Task: Add a signature Emma Green containing 'Best wishes for a joyful Easter, Emma Green' to email address softage.1@softage.net and add a folder Outdoor activities
Action: Mouse moved to (84, 100)
Screenshot: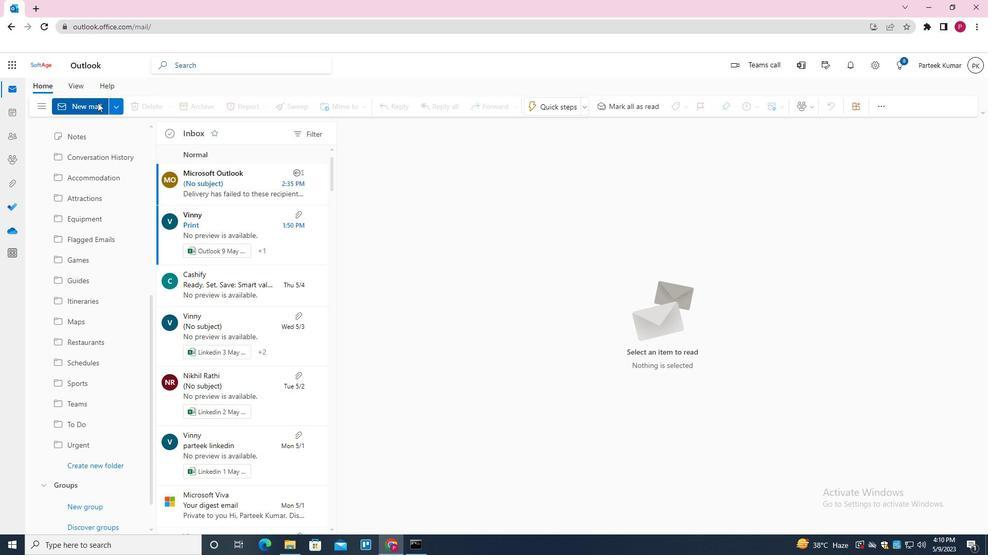 
Action: Mouse pressed left at (84, 100)
Screenshot: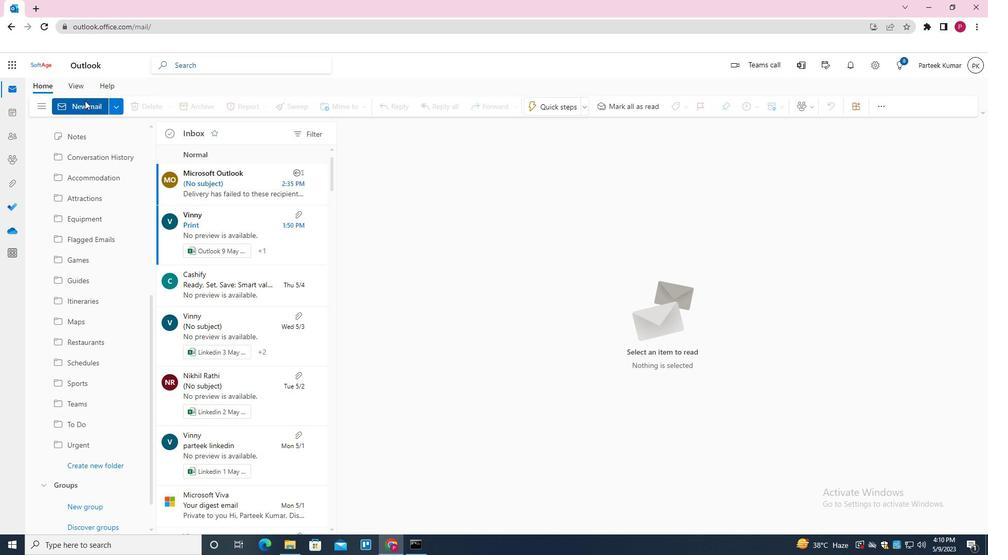 
Action: Mouse moved to (435, 241)
Screenshot: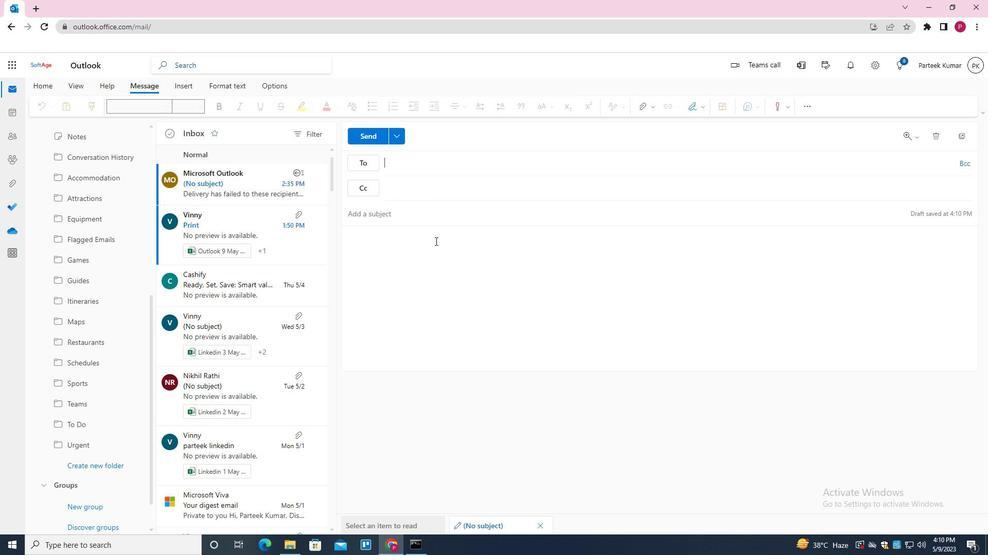 
Action: Mouse pressed left at (435, 241)
Screenshot: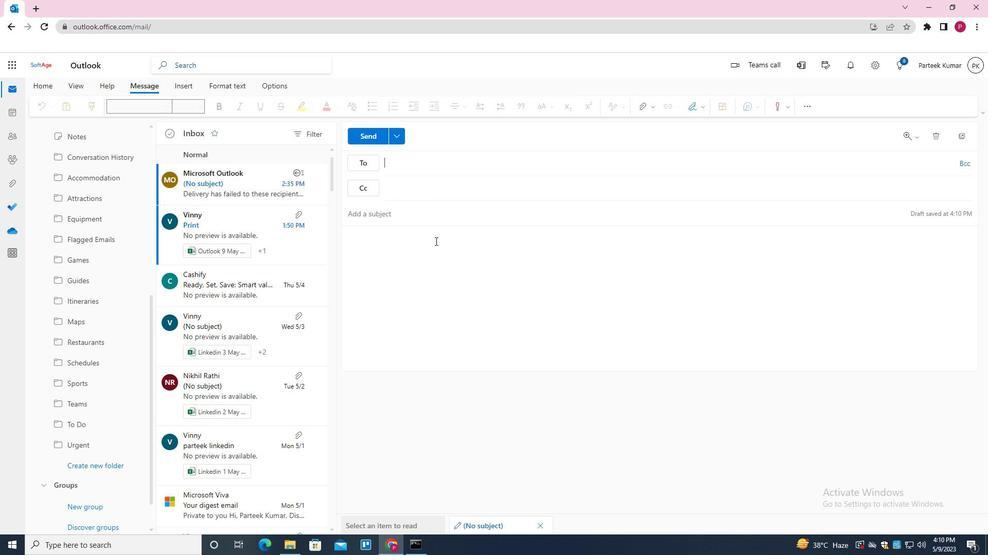 
Action: Mouse moved to (701, 110)
Screenshot: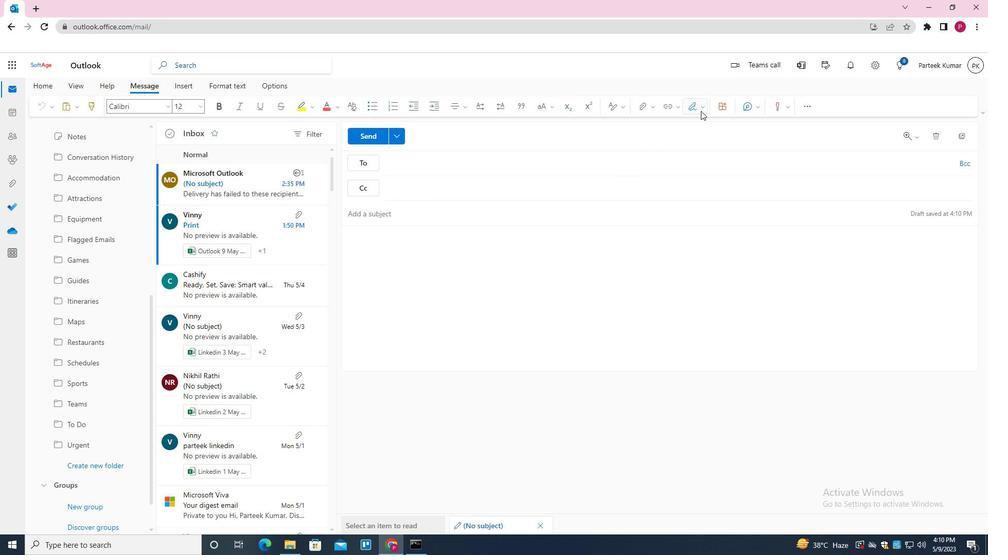 
Action: Mouse pressed left at (701, 110)
Screenshot: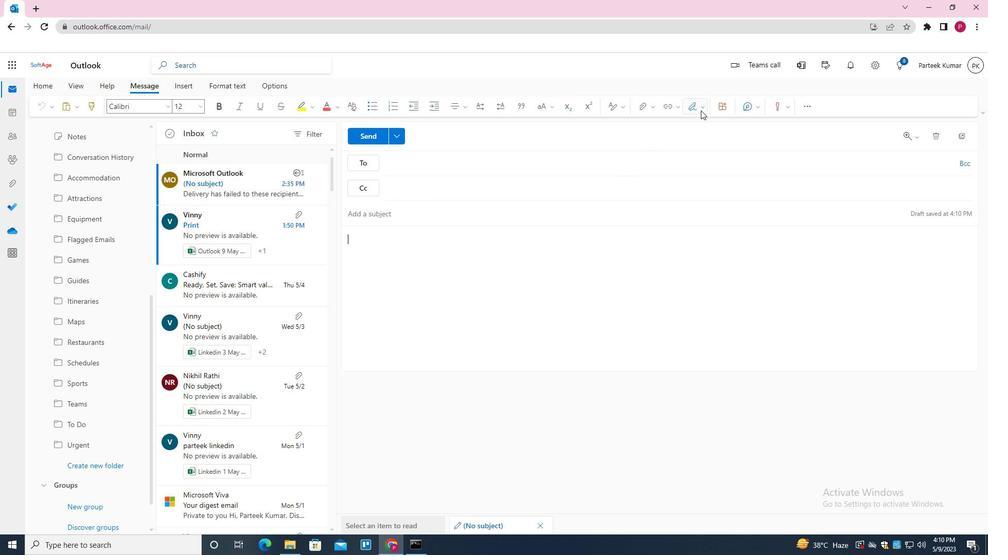 
Action: Mouse moved to (676, 278)
Screenshot: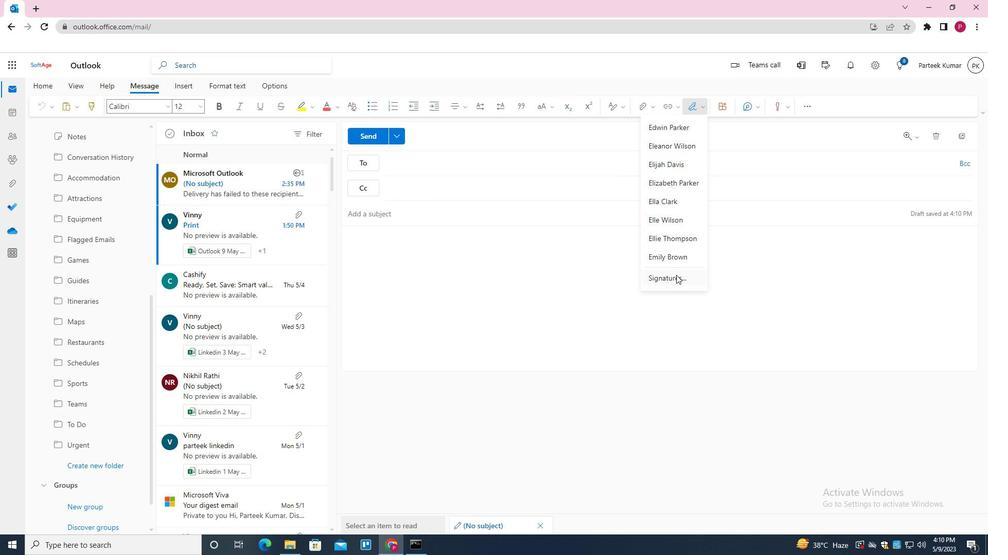 
Action: Mouse pressed left at (676, 278)
Screenshot: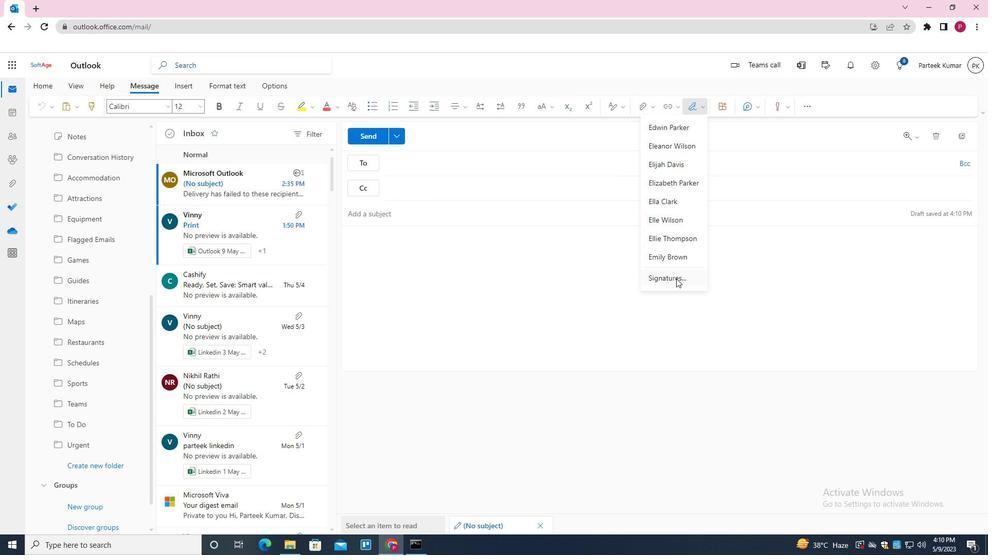 
Action: Mouse moved to (422, 170)
Screenshot: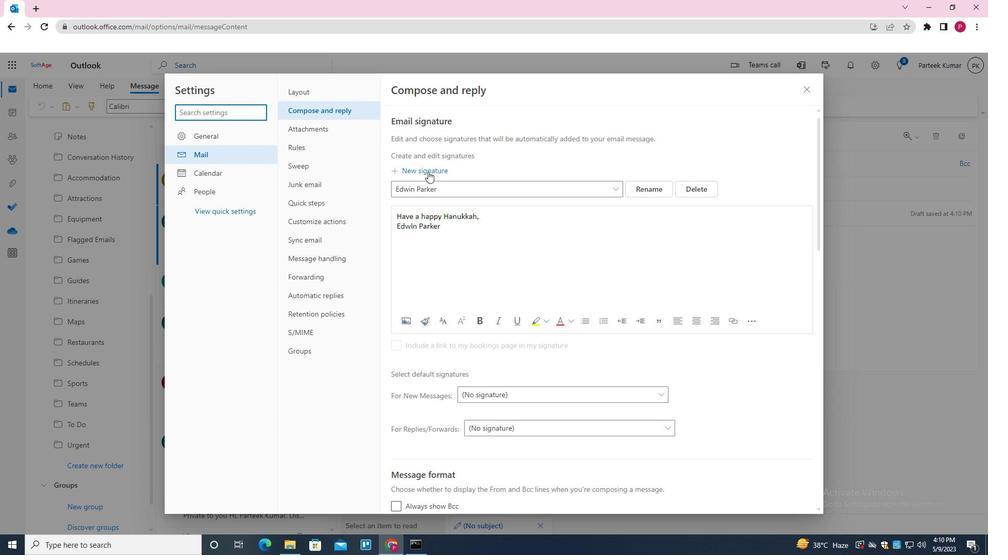 
Action: Mouse pressed left at (422, 170)
Screenshot: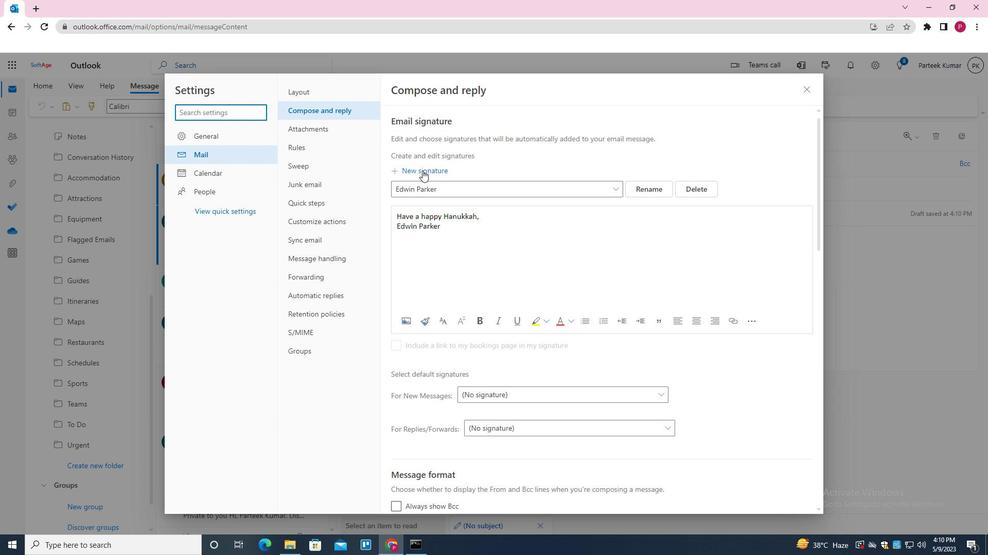 
Action: Mouse moved to (429, 188)
Screenshot: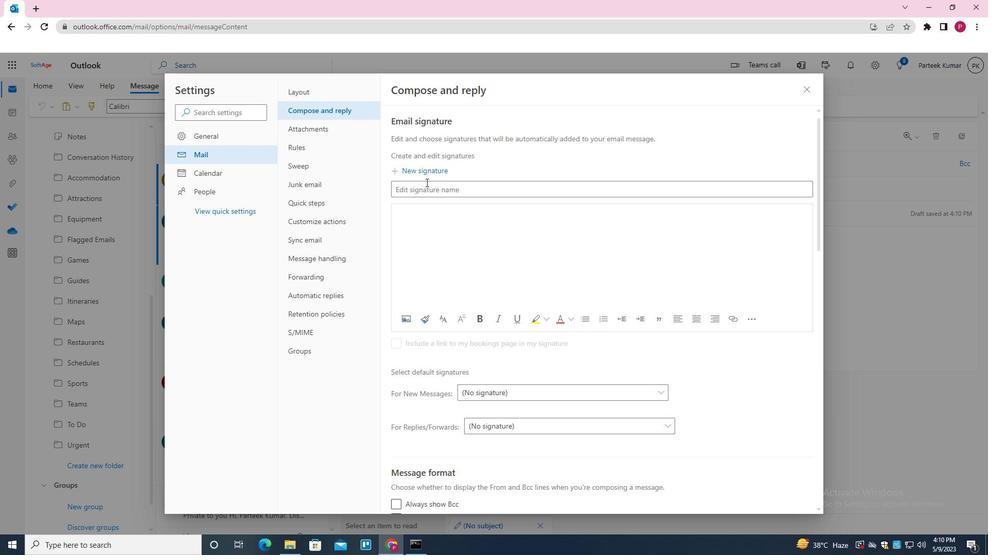 
Action: Mouse pressed left at (429, 188)
Screenshot: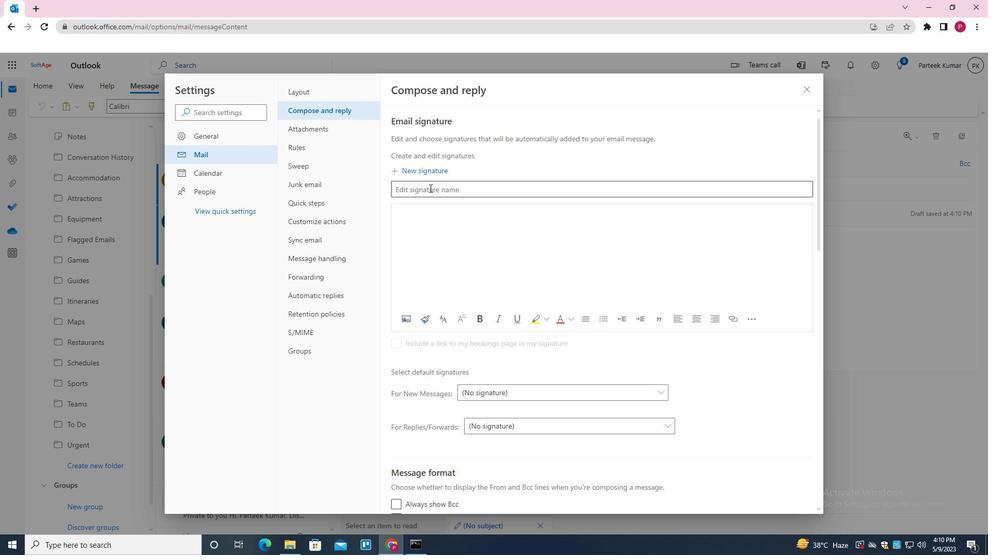 
Action: Key pressed <Key.shift>EMMA<Key.space><Key.shift>GREEM<Key.backspace>N
Screenshot: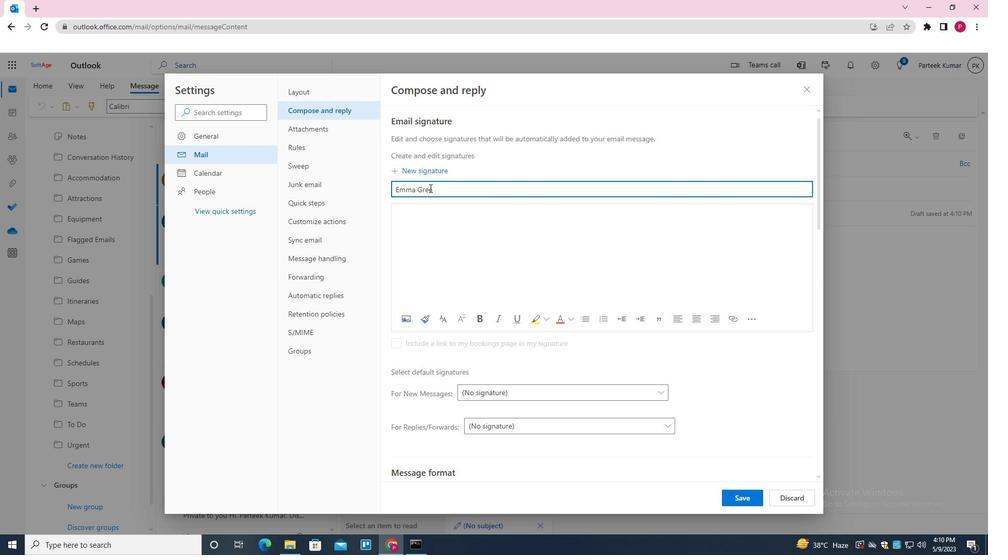 
Action: Mouse moved to (557, 217)
Screenshot: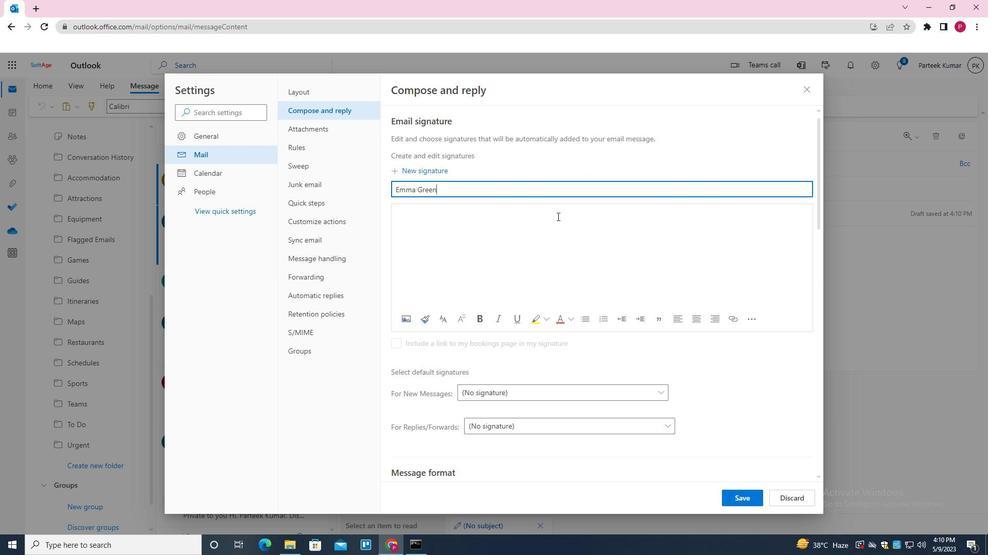
Action: Mouse pressed left at (557, 217)
Screenshot: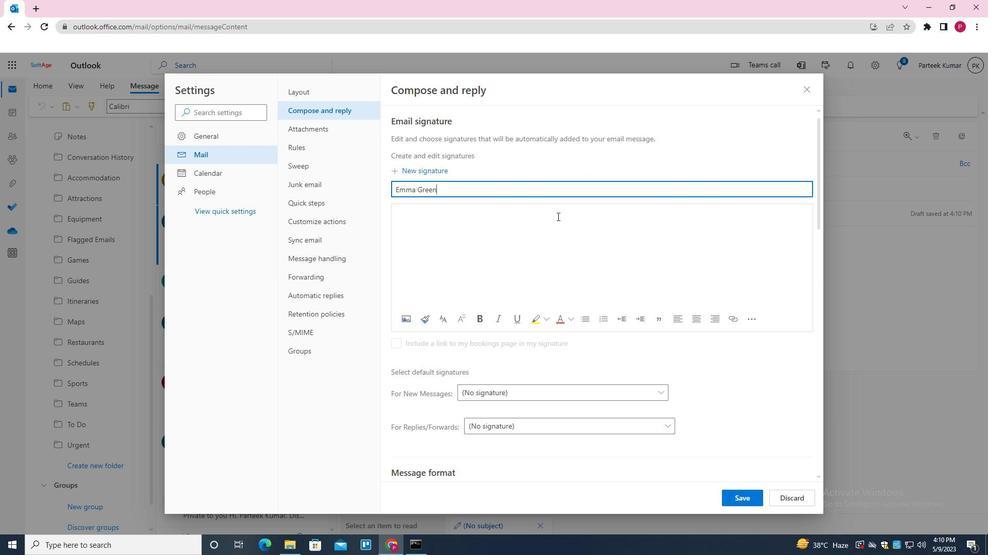 
Action: Key pressed <Key.shift>BEST<Key.space>WISHIES<Key.space><Key.backspace><Key.backspace><Key.backspace><Key.backspace><Key.backspace>HES<Key.space>FOR<Key.space>A<Key.space>JOYFUL<Key.space><Key.shift>EASTER,<Key.enter><Key.shift>EMMA<Key.space><Key.shift>GREEN
Screenshot: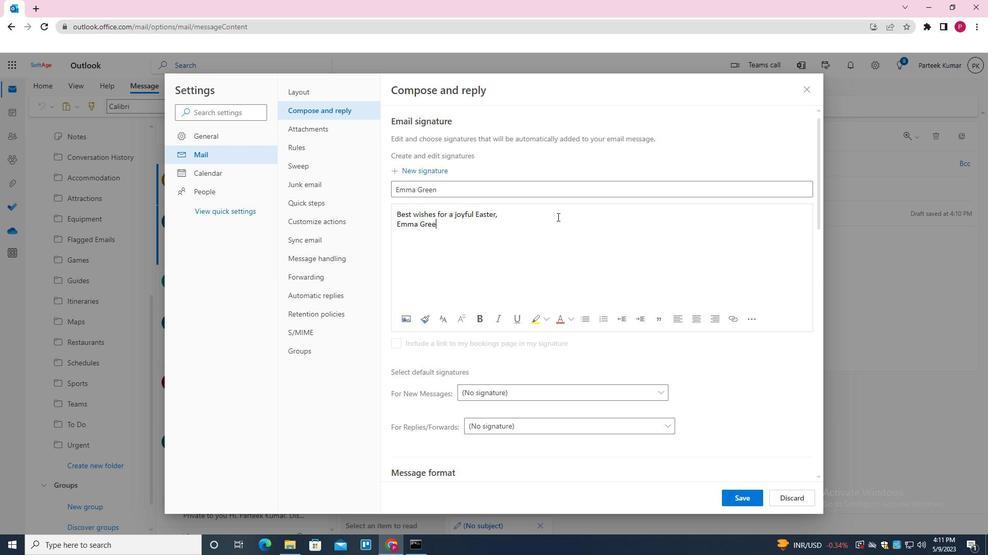 
Action: Mouse moved to (740, 501)
Screenshot: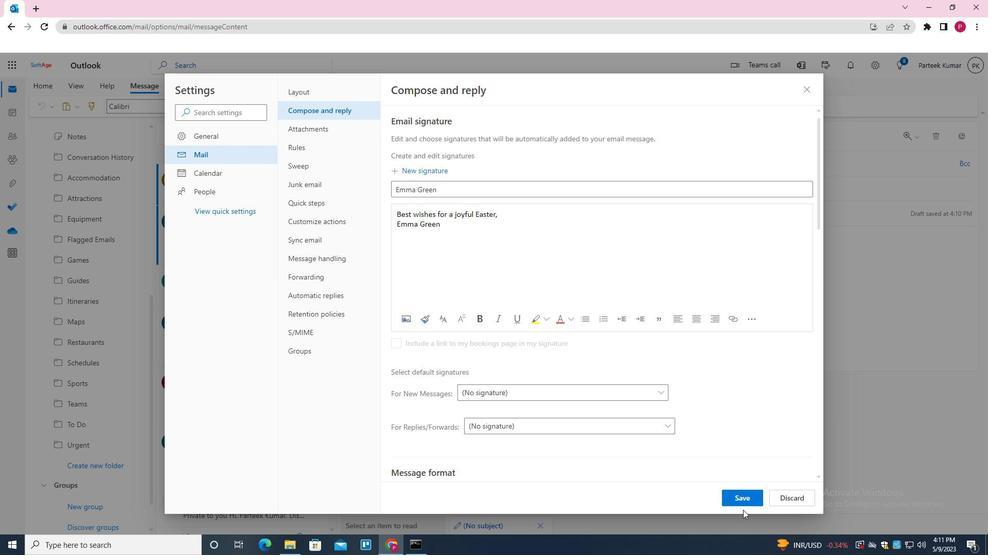
Action: Mouse pressed left at (740, 501)
Screenshot: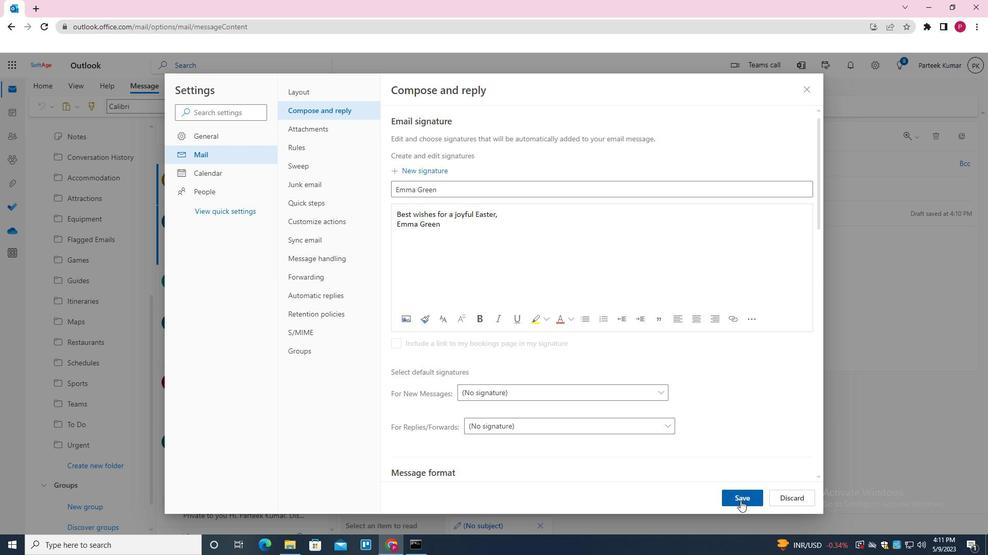 
Action: Mouse moved to (808, 90)
Screenshot: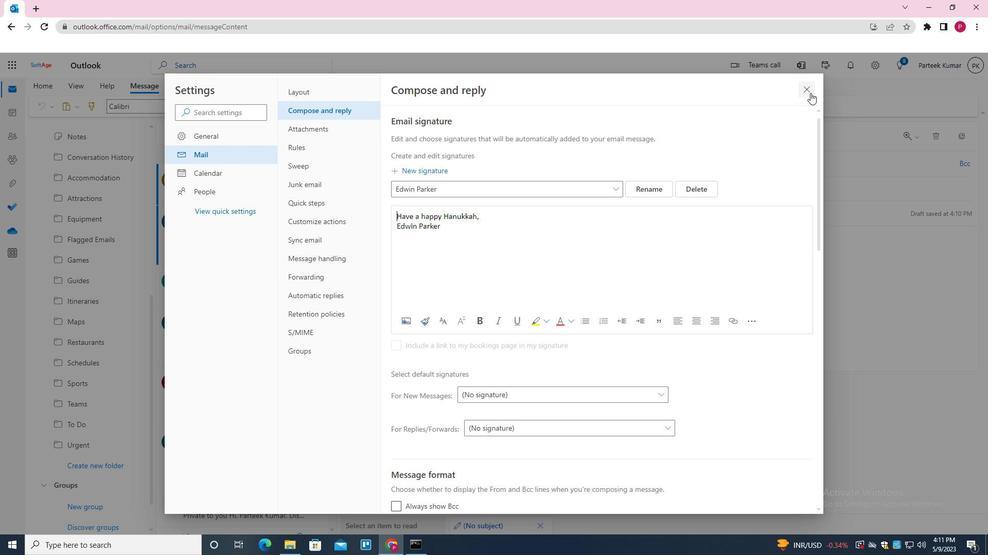 
Action: Mouse pressed left at (808, 90)
Screenshot: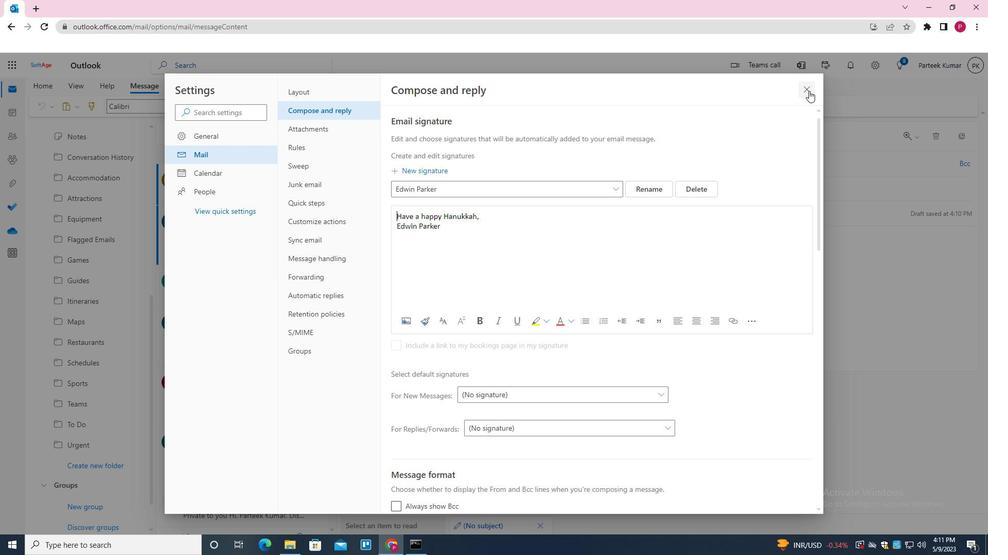 
Action: Mouse moved to (118, 418)
Screenshot: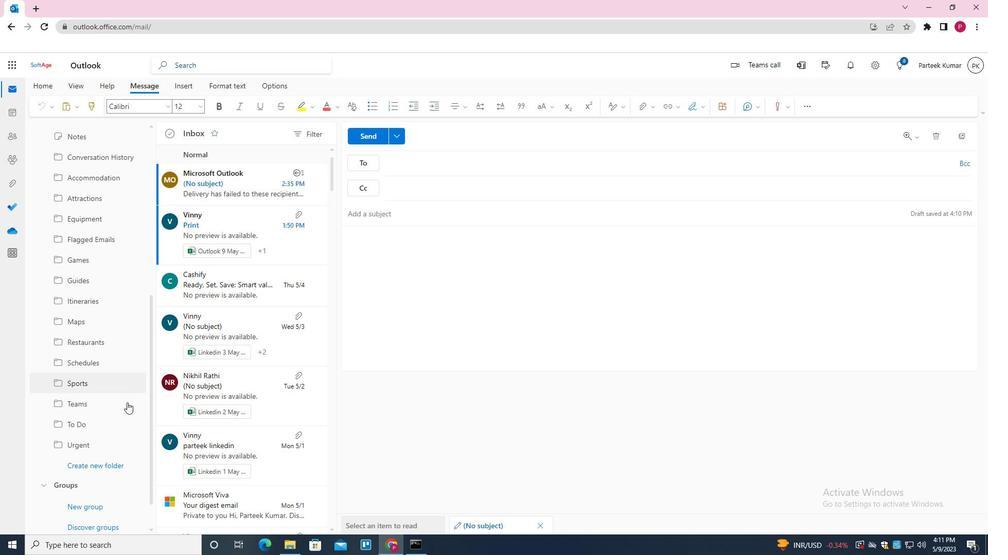 
Action: Mouse scrolled (118, 418) with delta (0, 0)
Screenshot: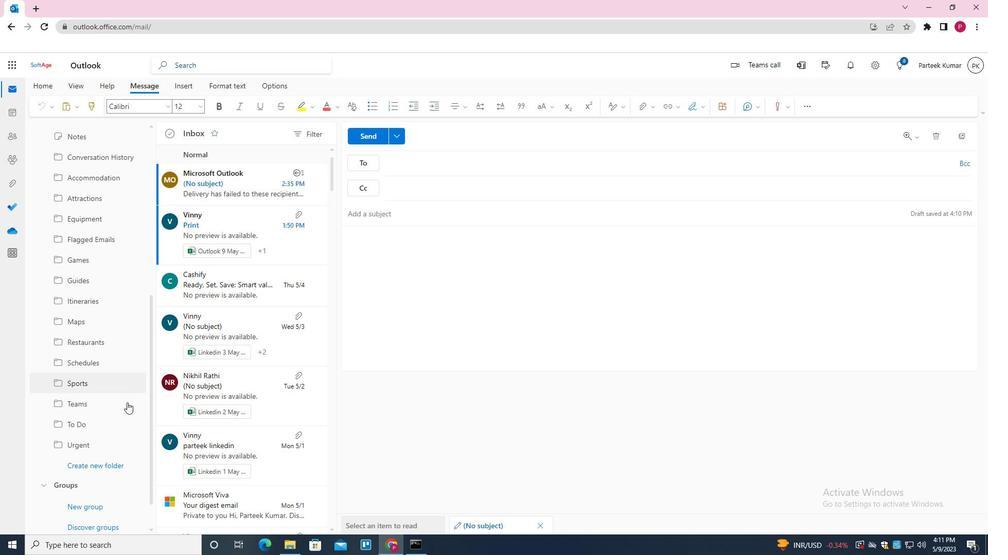 
Action: Mouse moved to (117, 419)
Screenshot: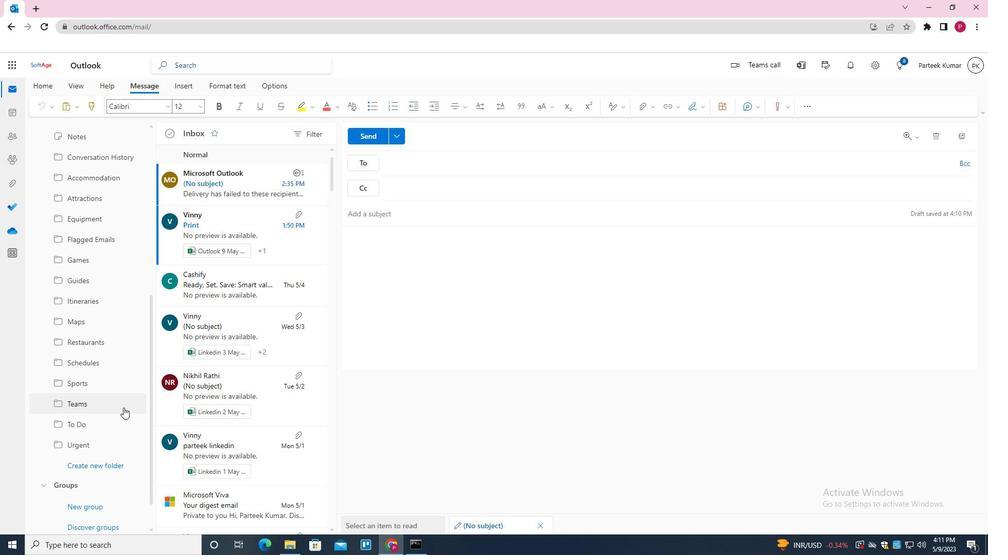 
Action: Mouse scrolled (117, 419) with delta (0, 0)
Screenshot: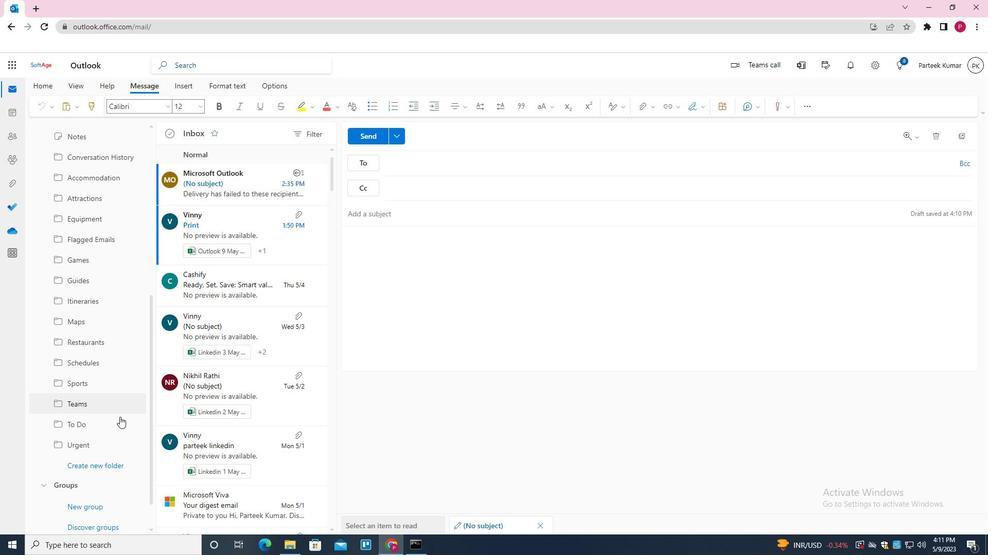 
Action: Mouse moved to (437, 255)
Screenshot: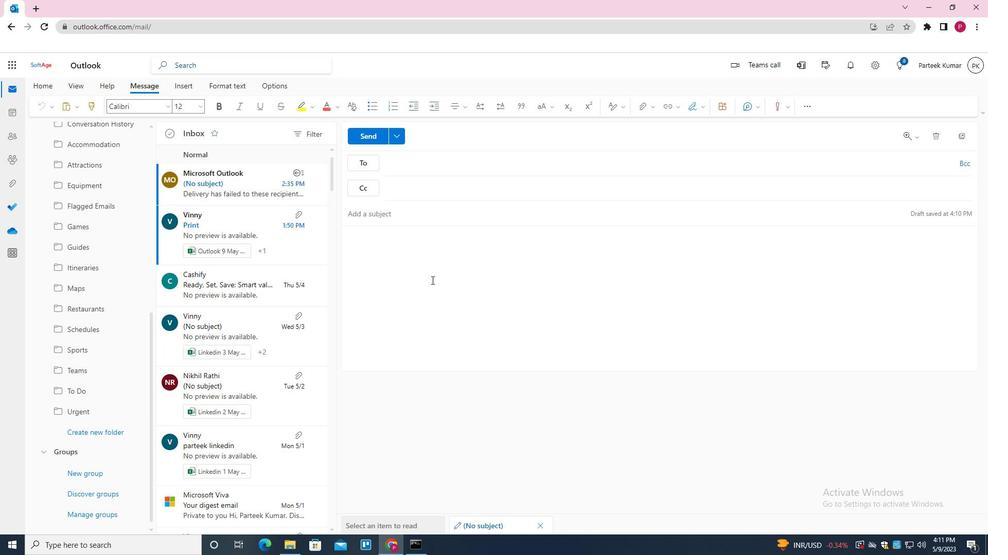 
Action: Mouse pressed left at (437, 255)
Screenshot: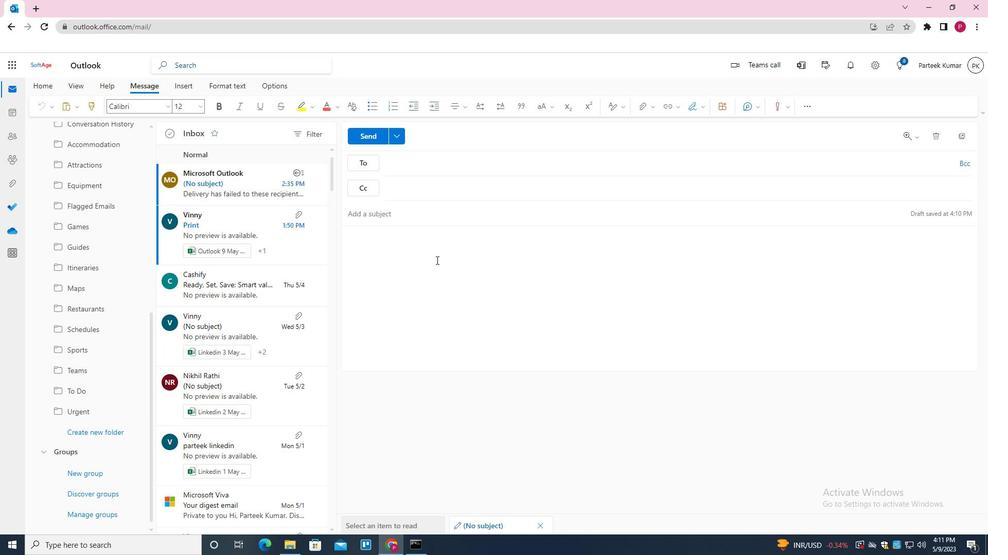 
Action: Mouse moved to (703, 109)
Screenshot: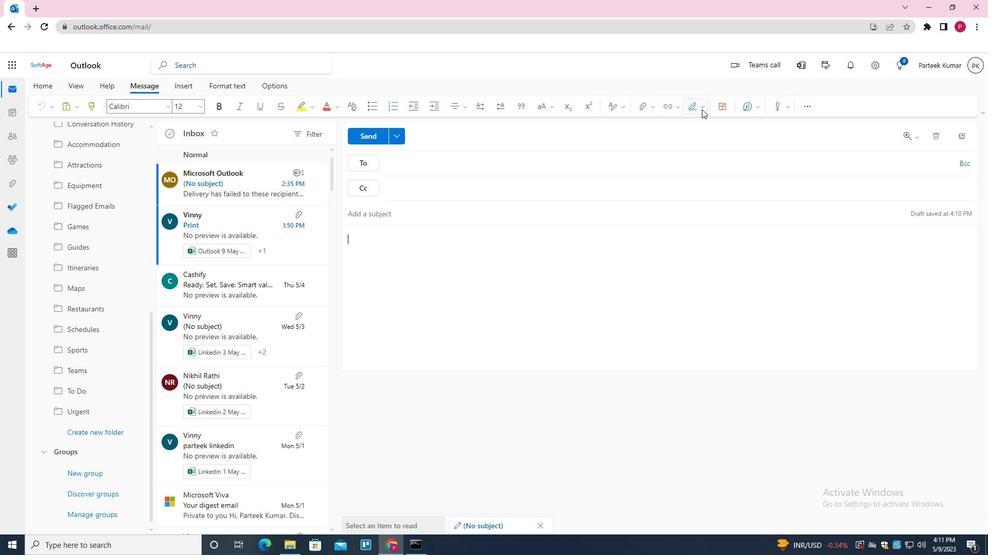 
Action: Mouse pressed left at (703, 109)
Screenshot: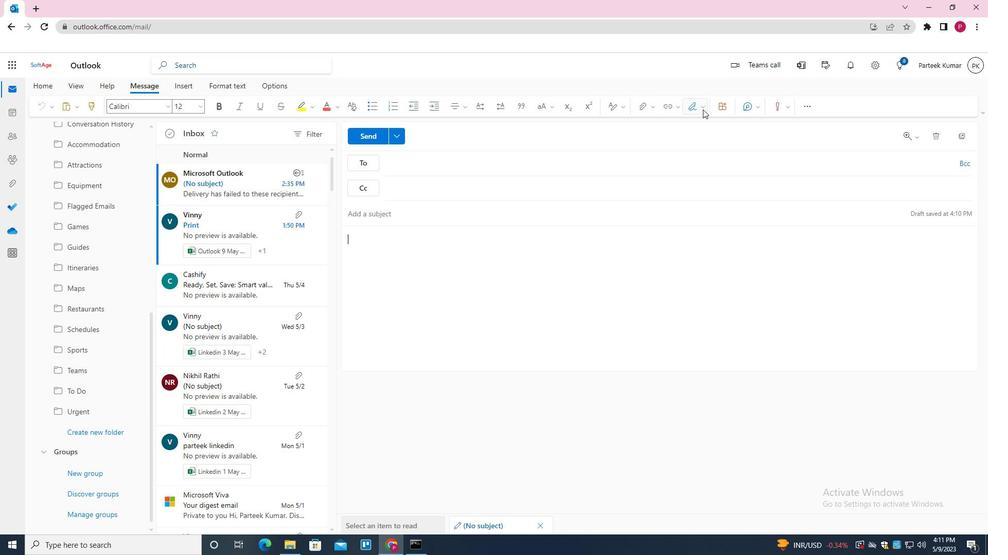 
Action: Mouse moved to (673, 276)
Screenshot: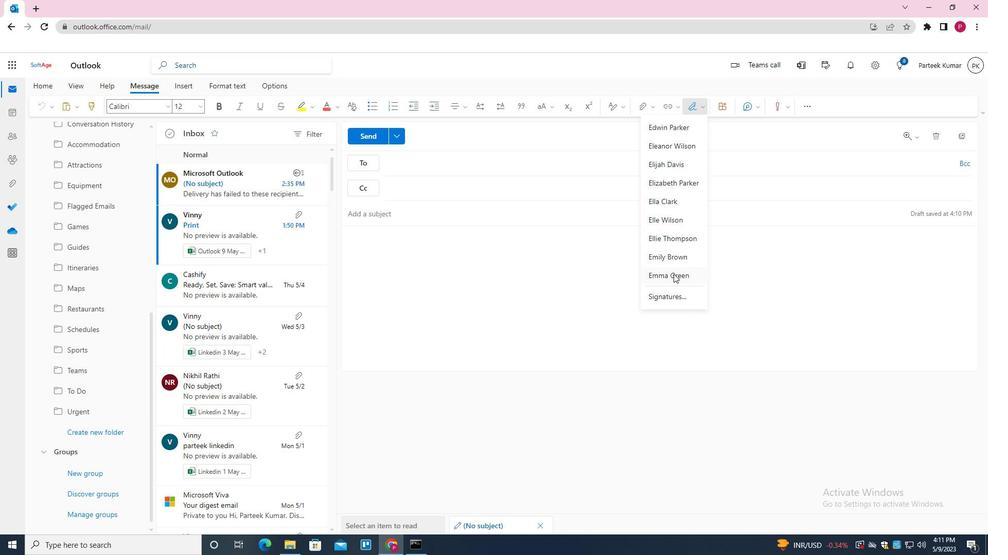 
Action: Mouse pressed left at (673, 276)
Screenshot: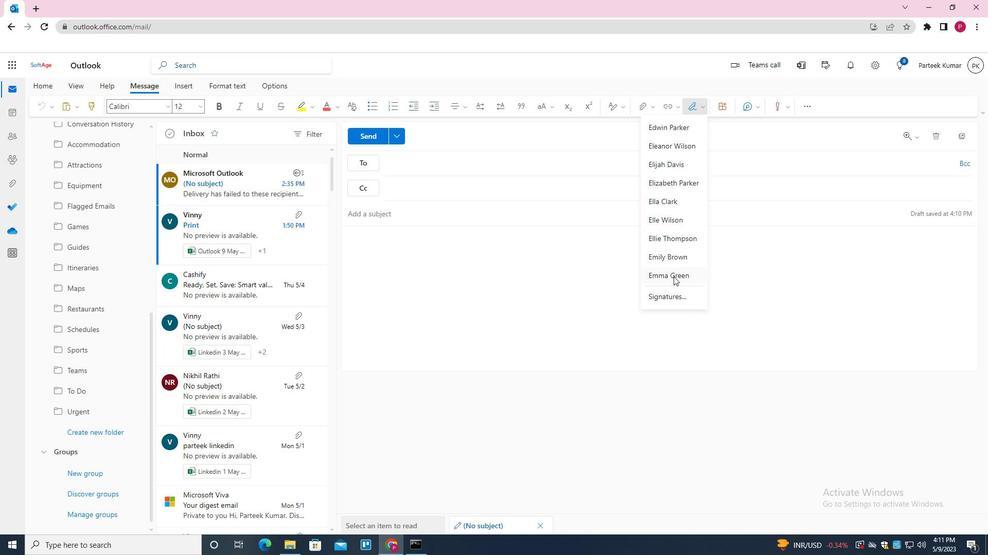 
Action: Mouse moved to (411, 160)
Screenshot: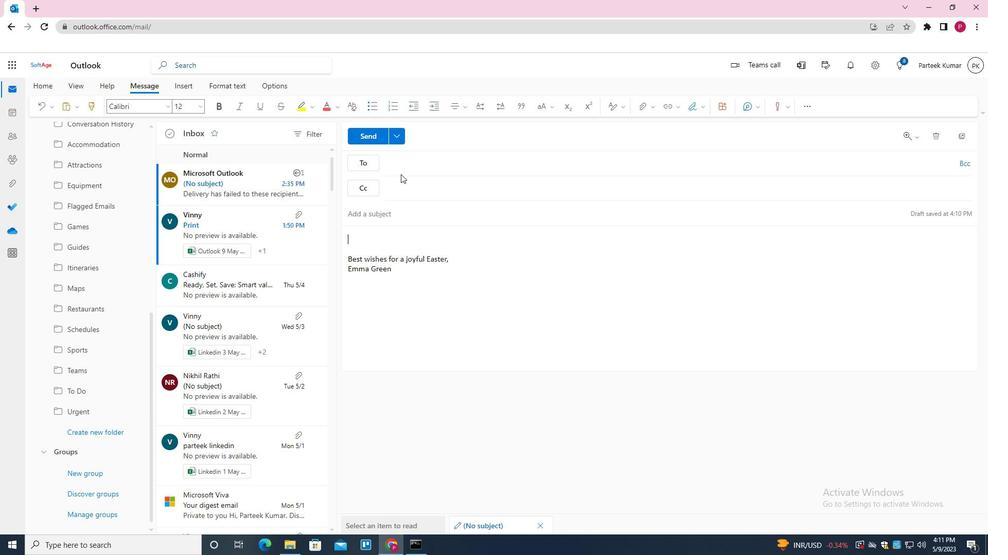
Action: Mouse pressed left at (411, 160)
Screenshot: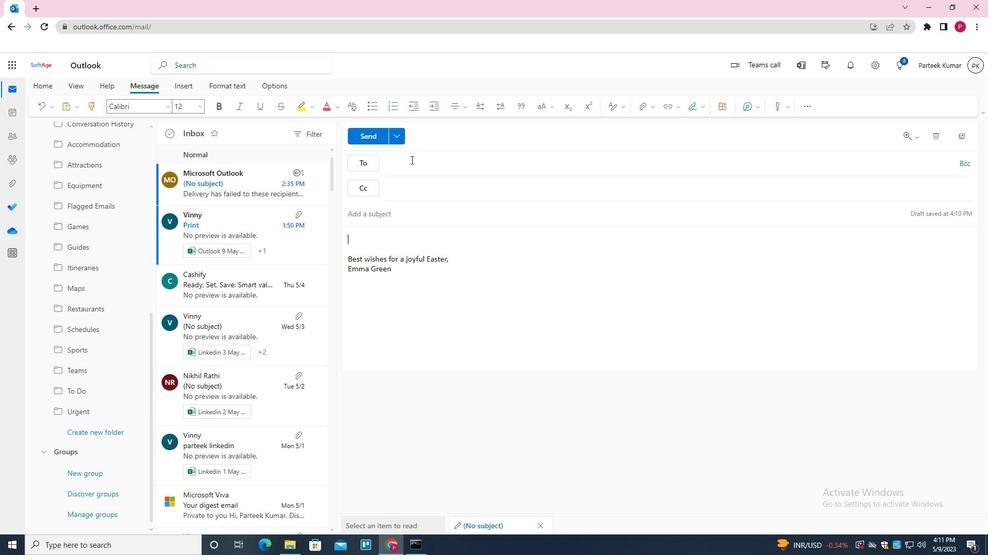 
Action: Key pressed SOFTAGE<Key.enter>
Screenshot: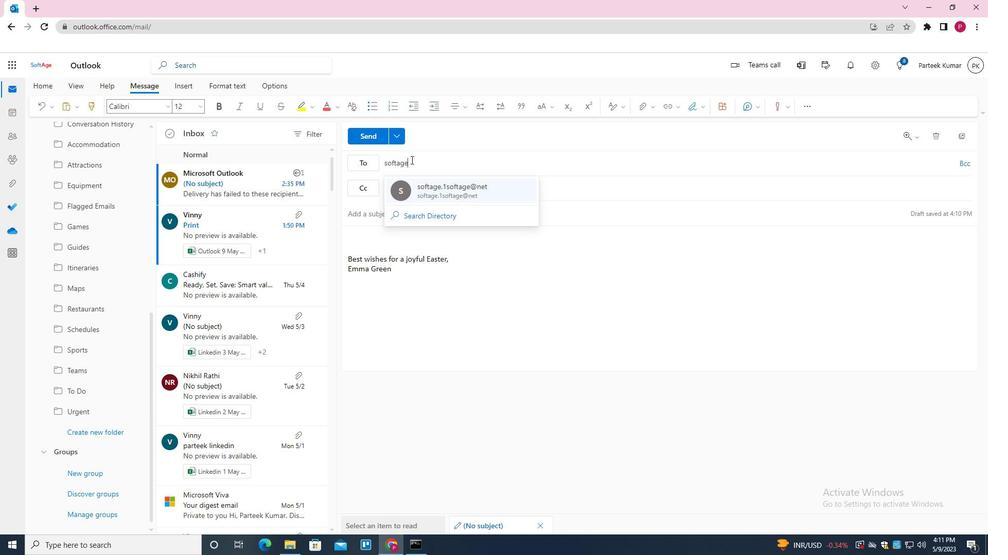 
Action: Mouse moved to (116, 427)
Screenshot: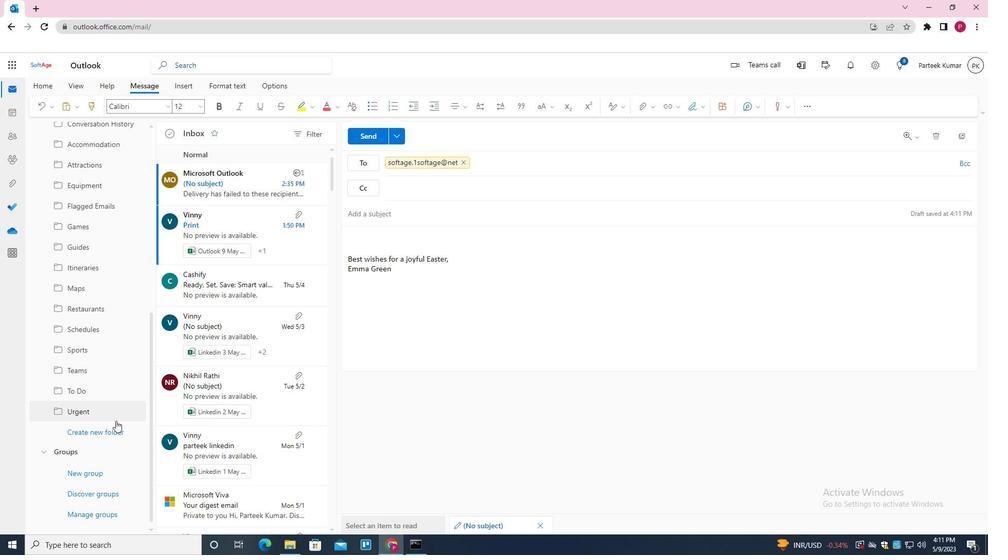 
Action: Mouse pressed left at (116, 427)
Screenshot: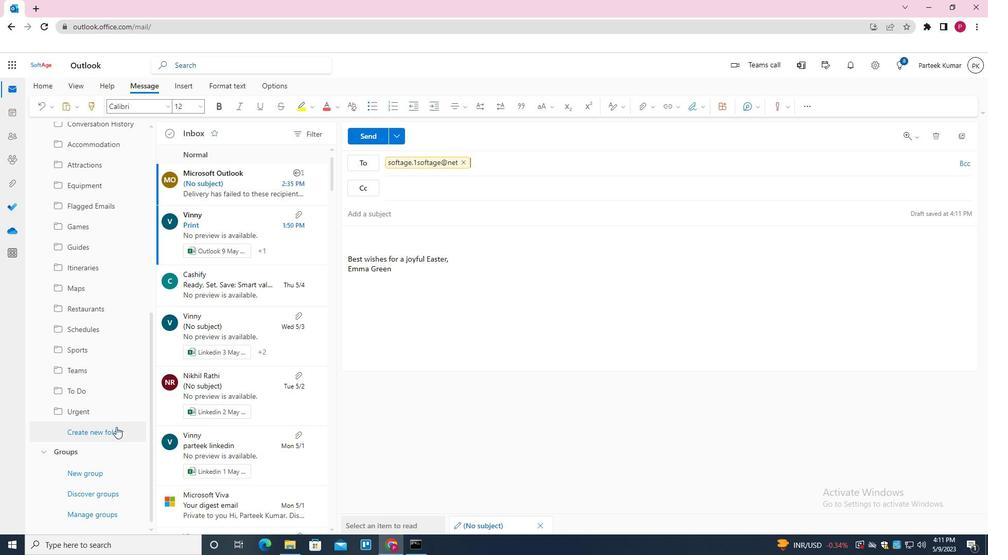 
Action: Key pressed <Key.shift>OUTDOOR<Key.space><Key.shift>ACTIVITIES<Key.enter>
Screenshot: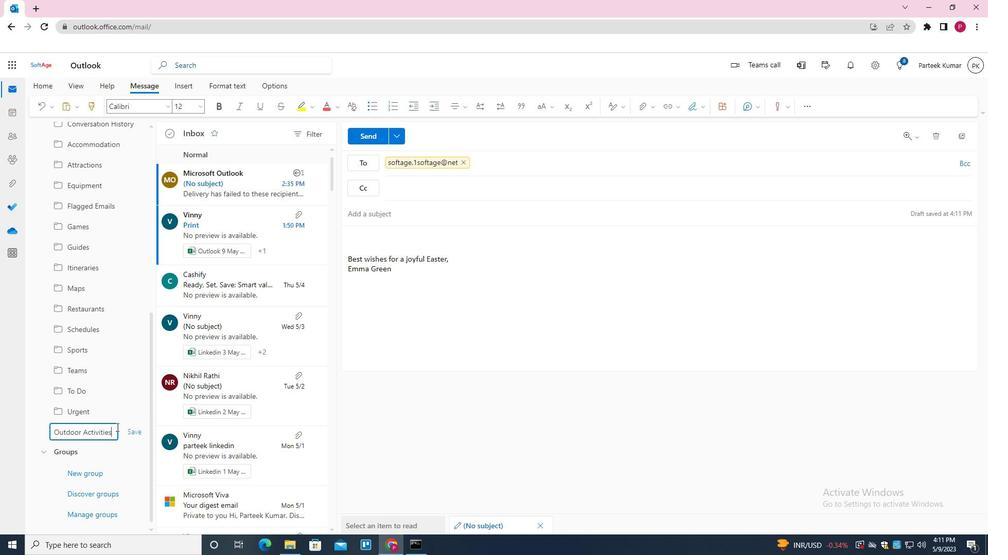
